Task: Select Clip Filter
Action: Mouse moved to (97, 4)
Screenshot: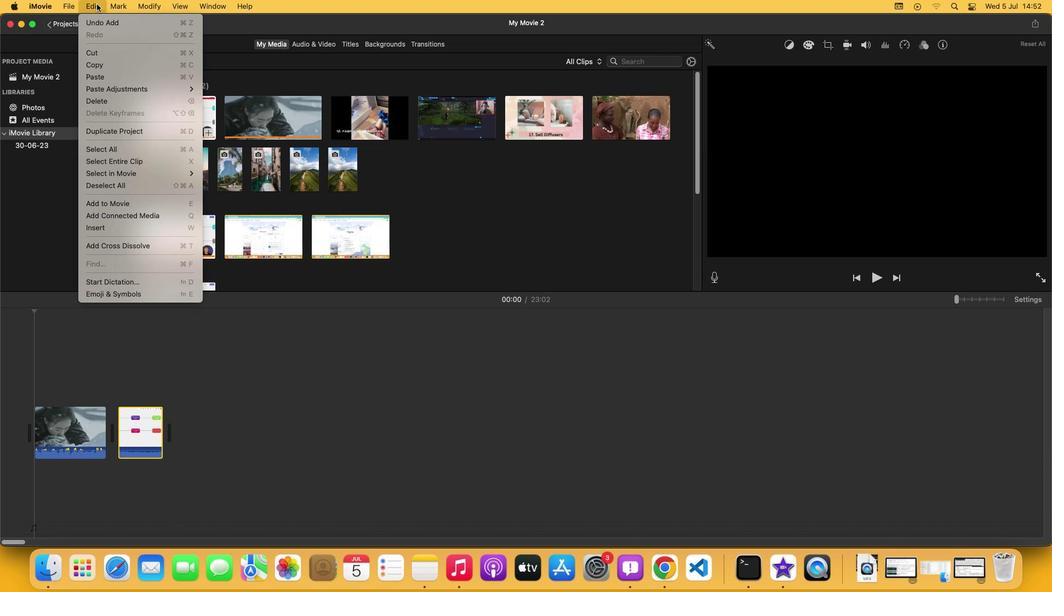 
Action: Mouse pressed left at (97, 4)
Screenshot: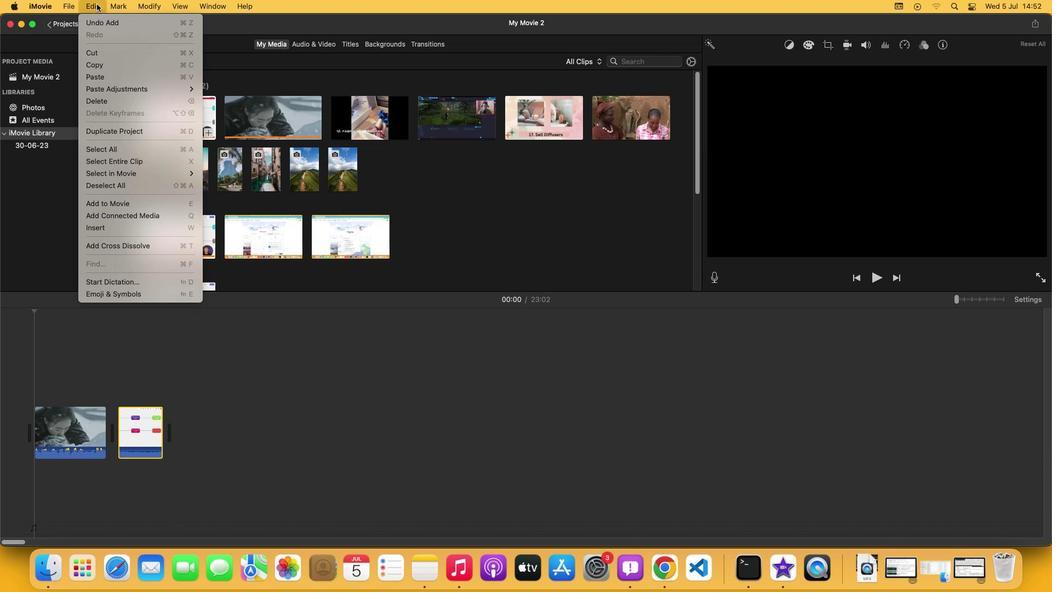 
Action: Mouse moved to (112, 93)
Screenshot: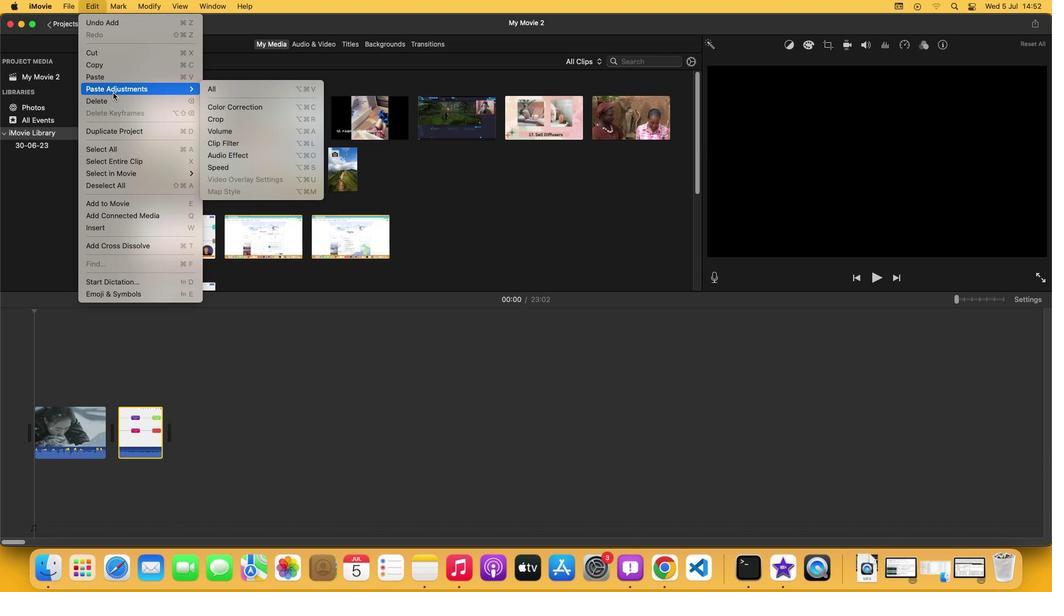 
Action: Mouse pressed left at (112, 93)
Screenshot: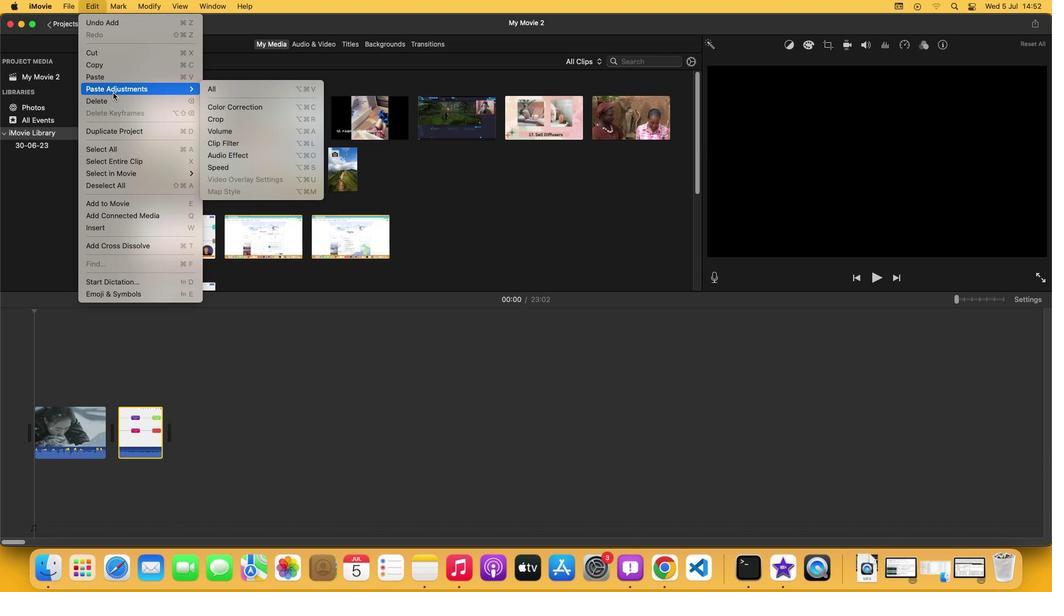 
Action: Mouse moved to (227, 144)
Screenshot: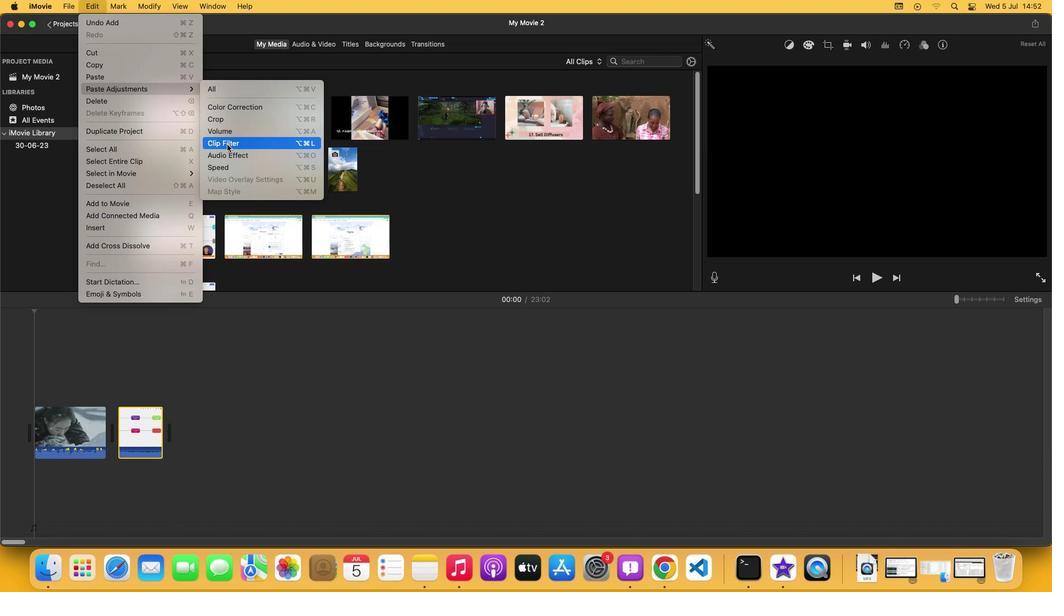 
Action: Mouse pressed left at (227, 144)
Screenshot: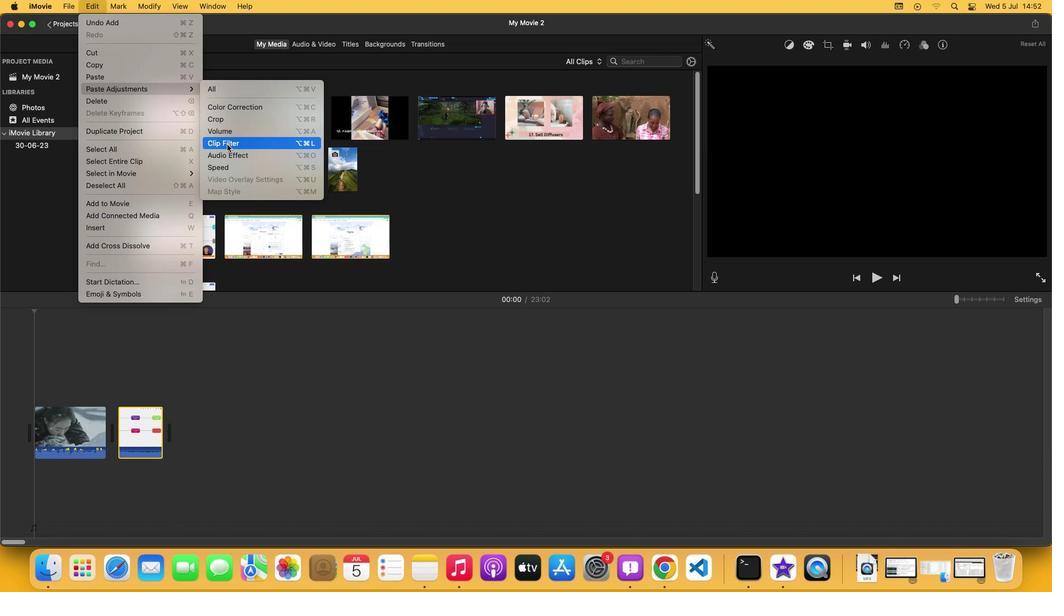 
